 Task: Create a due date automation trigger when advanced on, 2 hours before a card is due add dates due this week.
Action: Mouse moved to (908, 262)
Screenshot: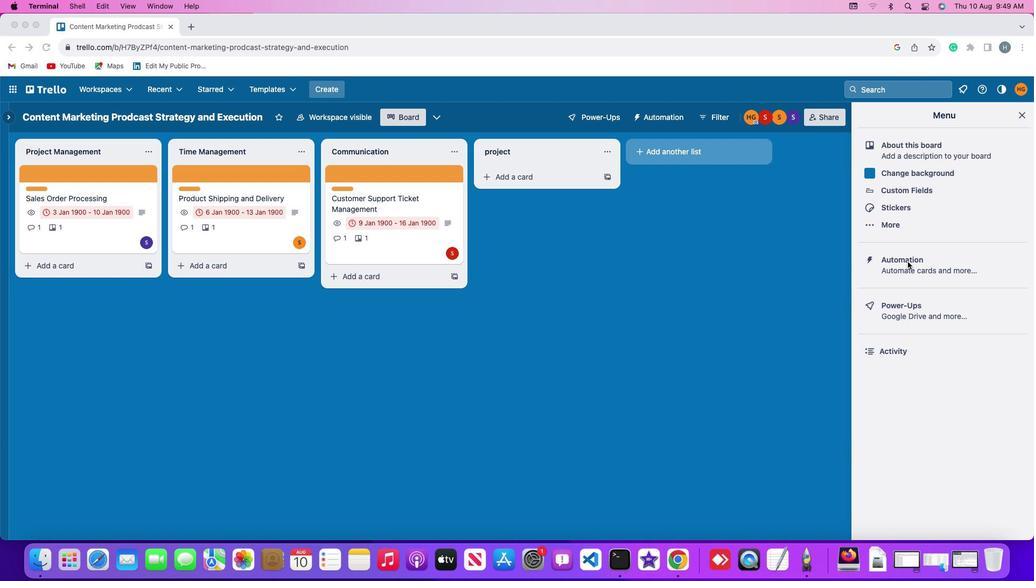 
Action: Mouse pressed left at (908, 262)
Screenshot: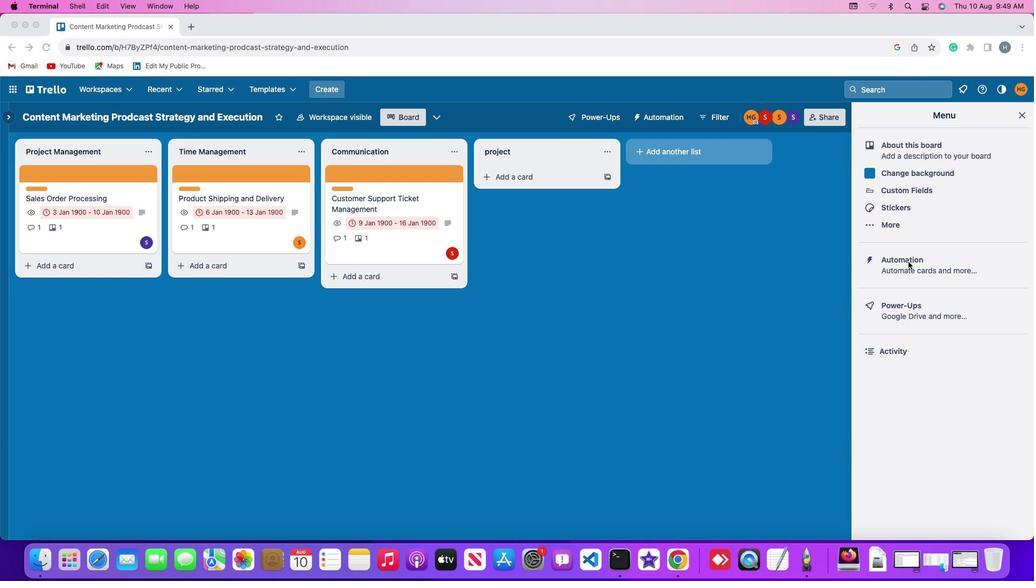 
Action: Mouse pressed left at (908, 262)
Screenshot: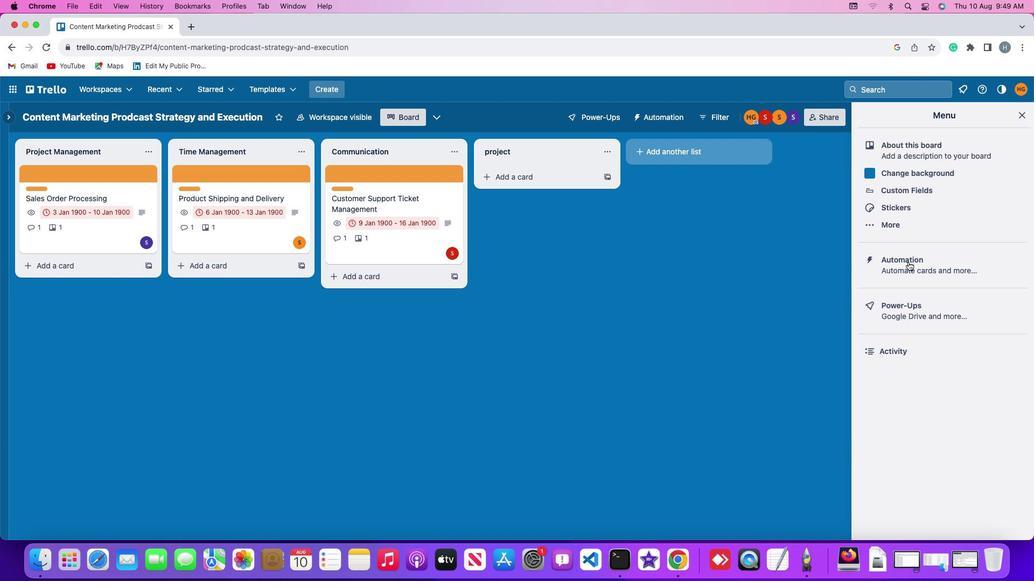 
Action: Mouse moved to (77, 248)
Screenshot: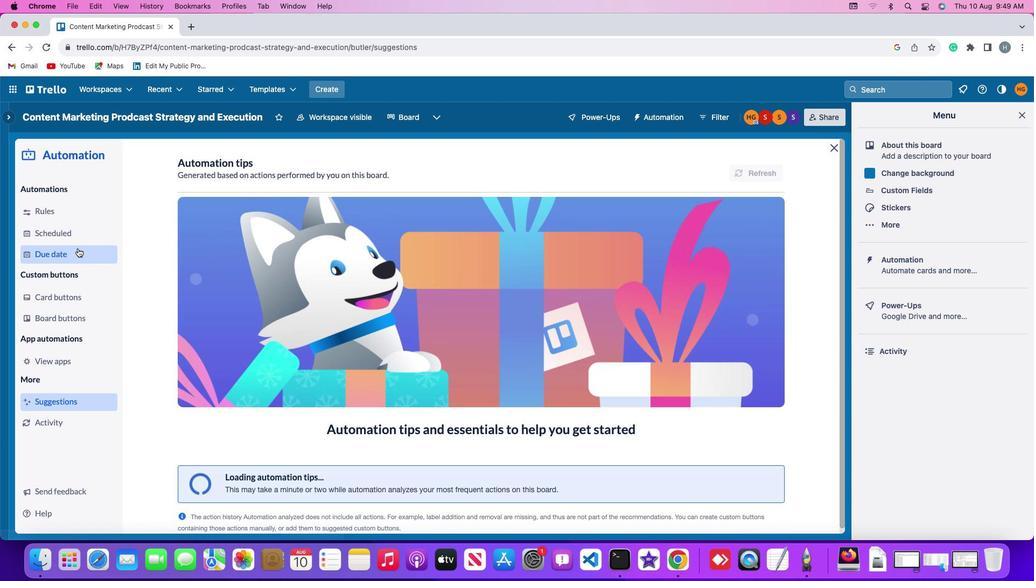 
Action: Mouse pressed left at (77, 248)
Screenshot: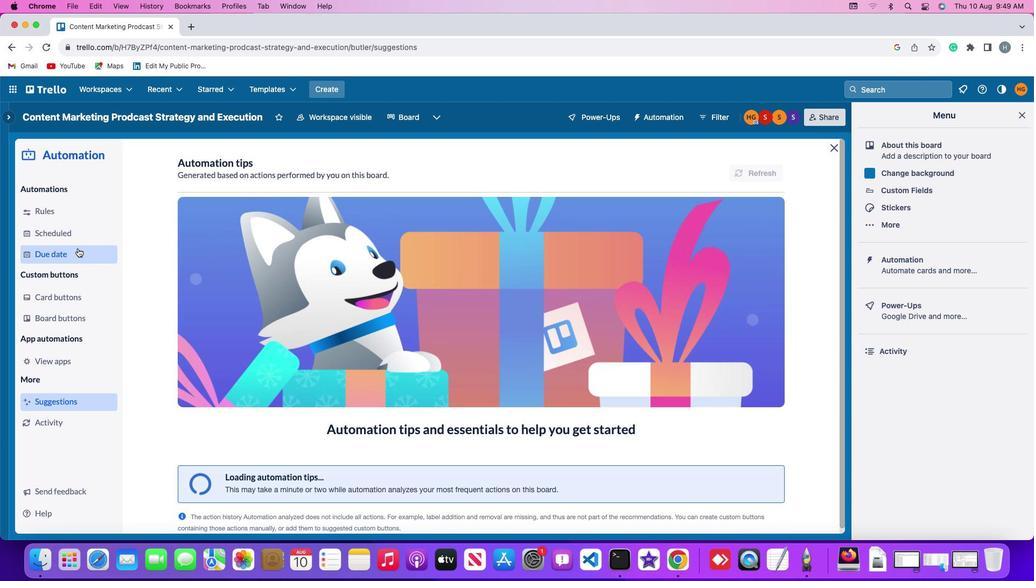 
Action: Mouse moved to (725, 166)
Screenshot: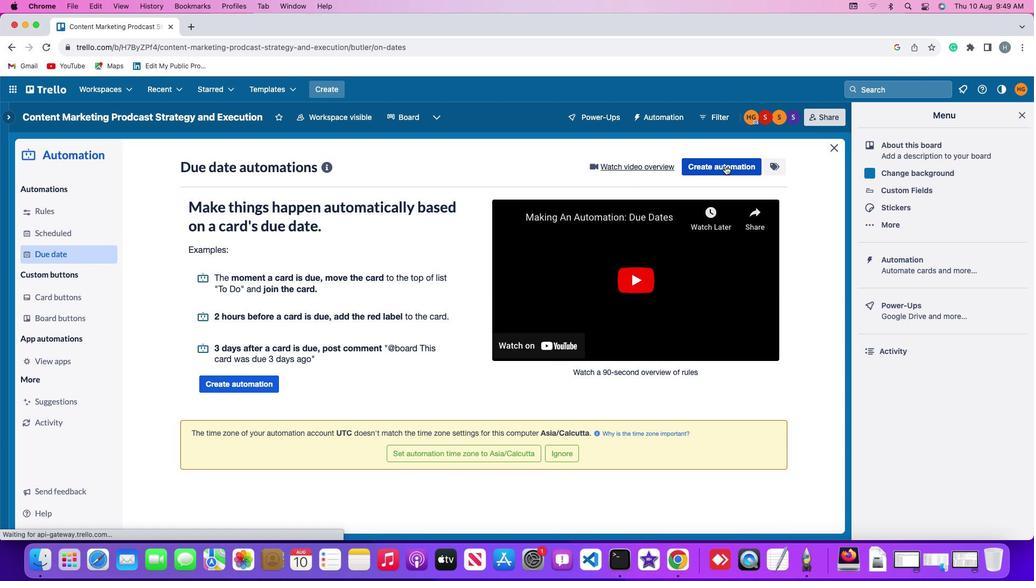 
Action: Mouse pressed left at (725, 166)
Screenshot: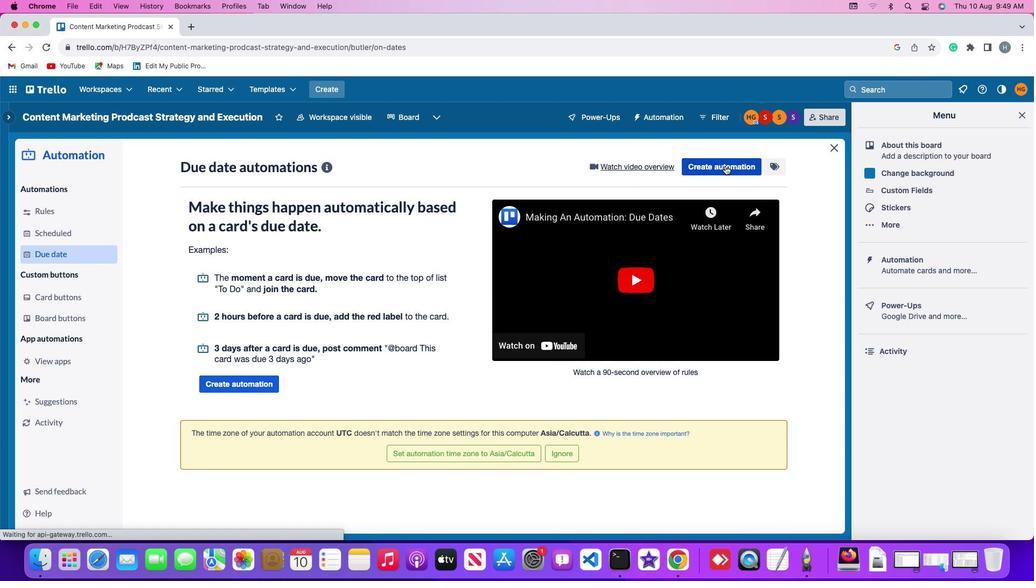 
Action: Mouse moved to (238, 268)
Screenshot: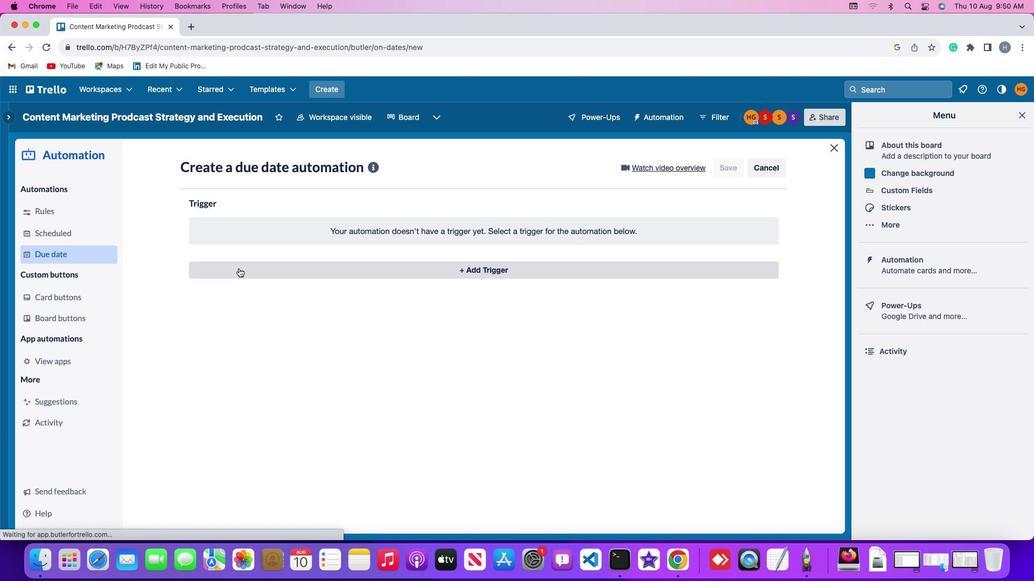 
Action: Mouse pressed left at (238, 268)
Screenshot: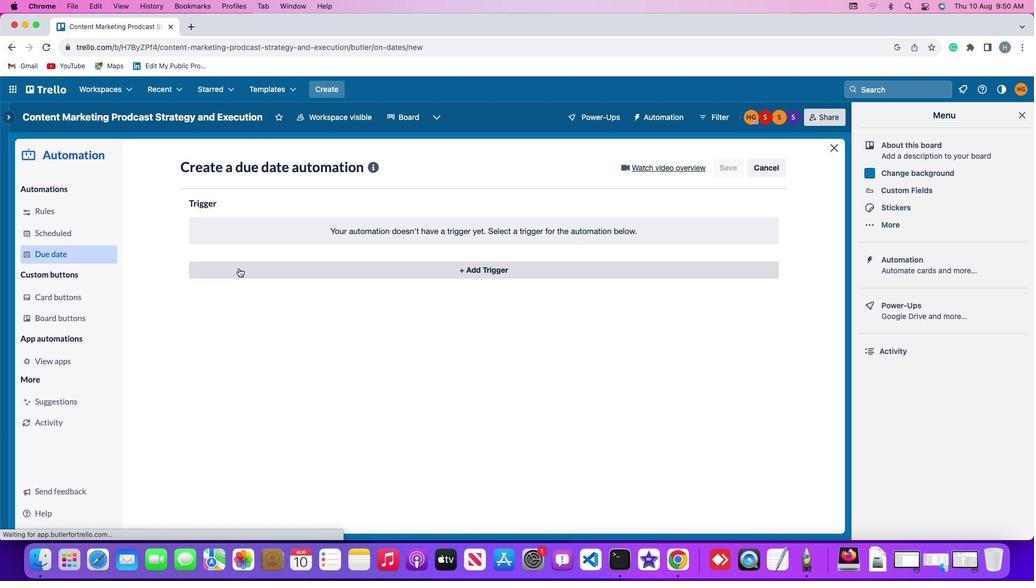 
Action: Mouse moved to (211, 434)
Screenshot: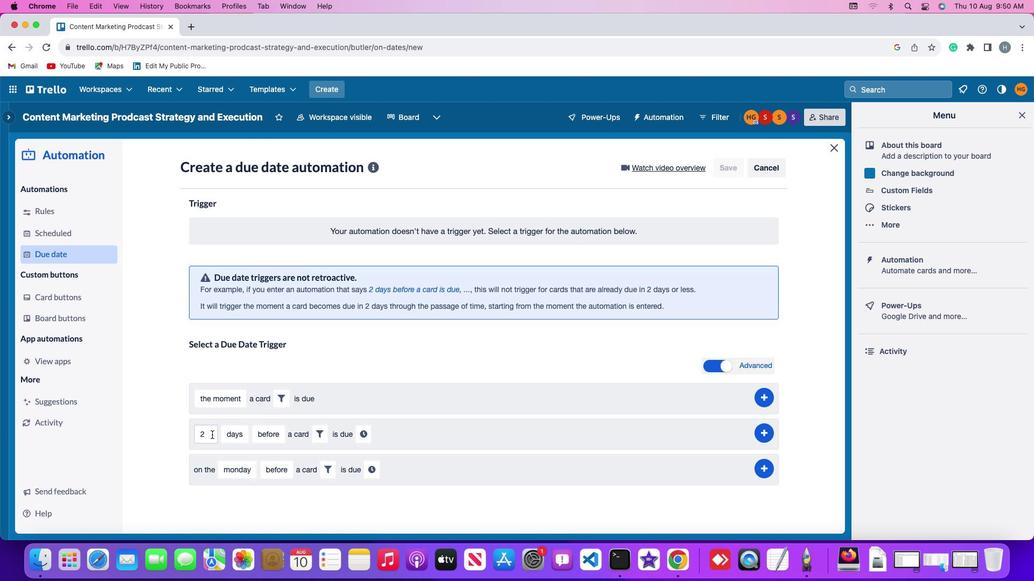 
Action: Mouse pressed left at (211, 434)
Screenshot: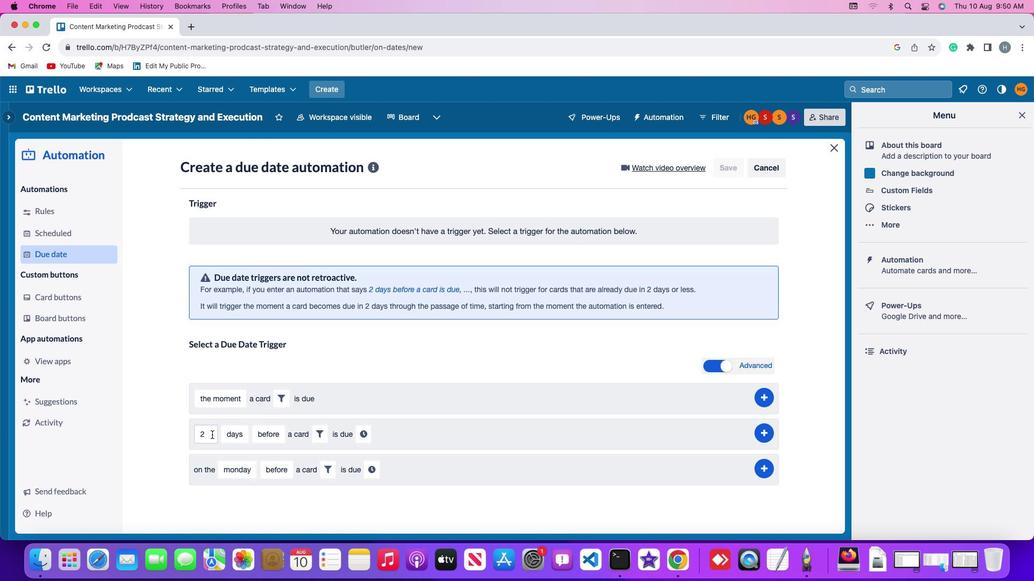 
Action: Mouse moved to (212, 434)
Screenshot: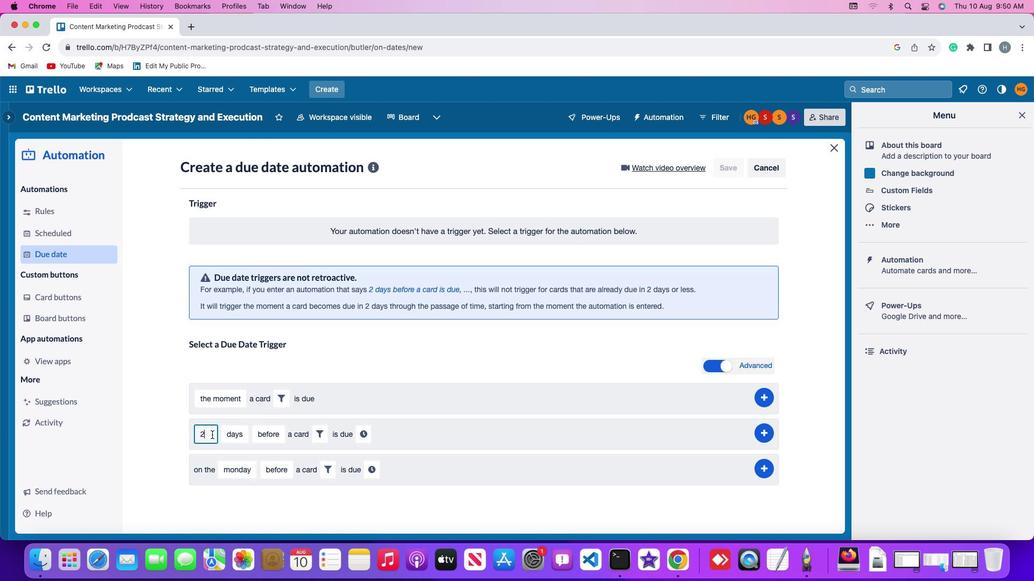 
Action: Key pressed Key.backspace'2'
Screenshot: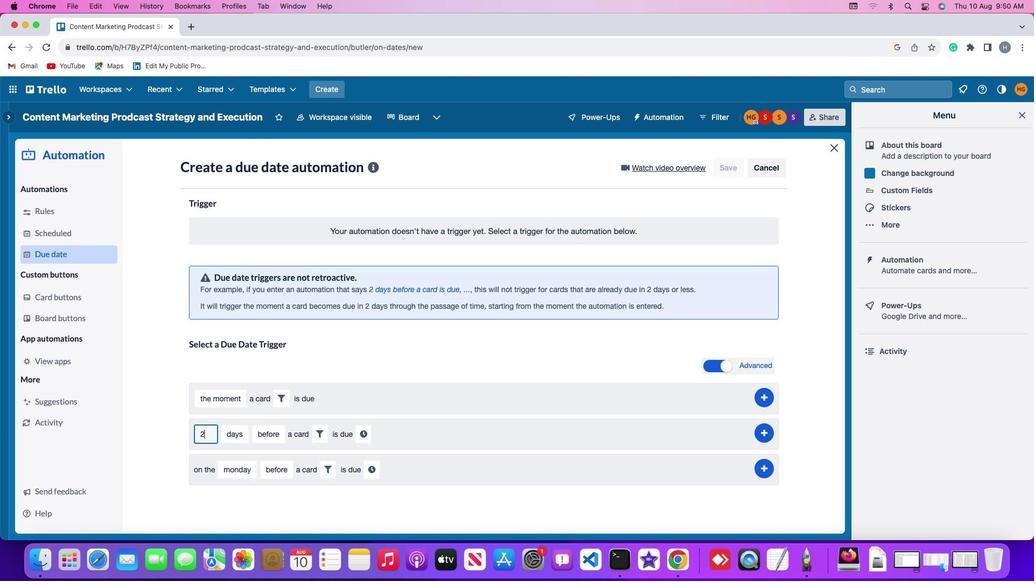 
Action: Mouse moved to (232, 433)
Screenshot: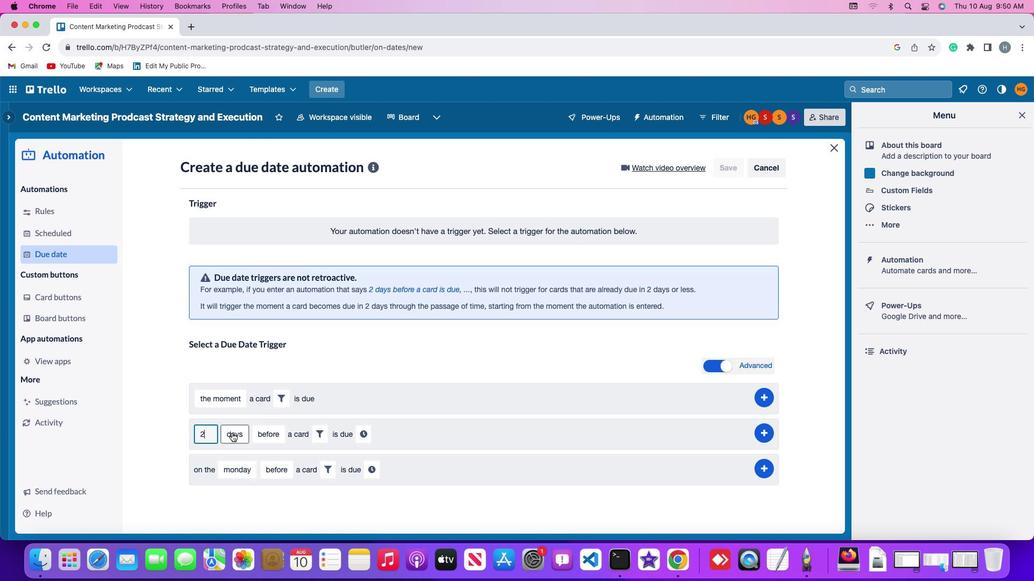 
Action: Mouse pressed left at (232, 433)
Screenshot: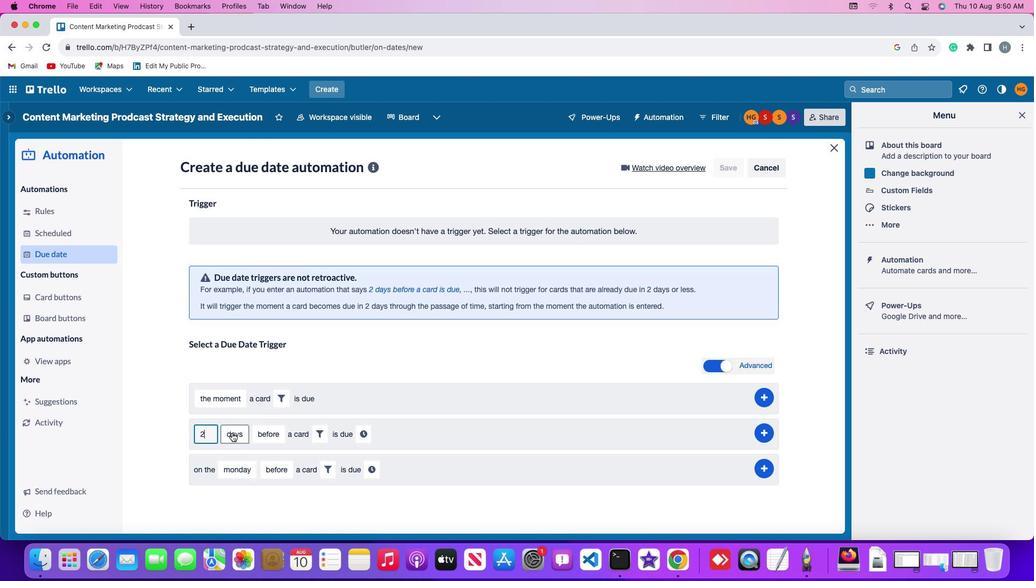 
Action: Mouse moved to (239, 497)
Screenshot: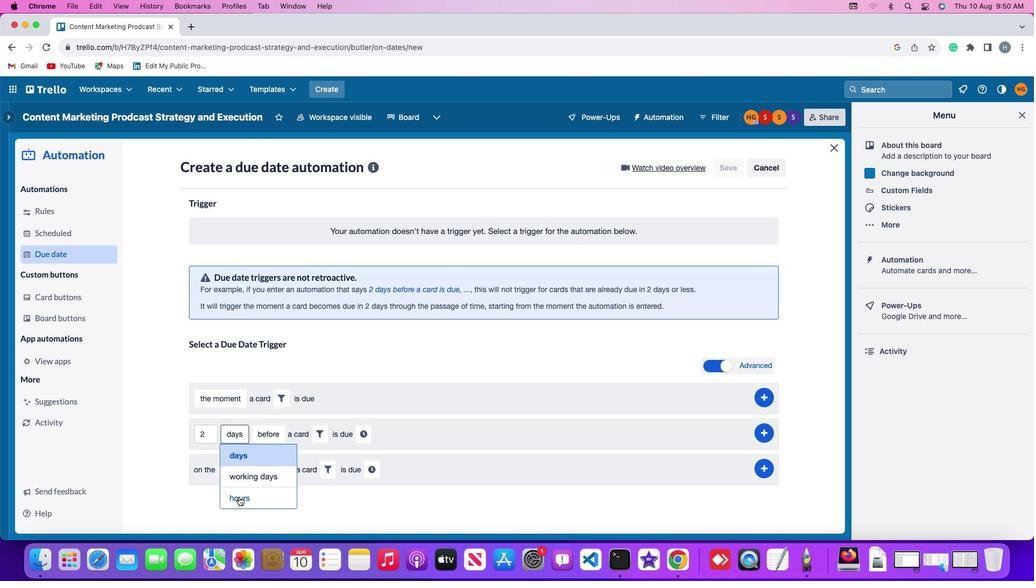 
Action: Mouse pressed left at (239, 497)
Screenshot: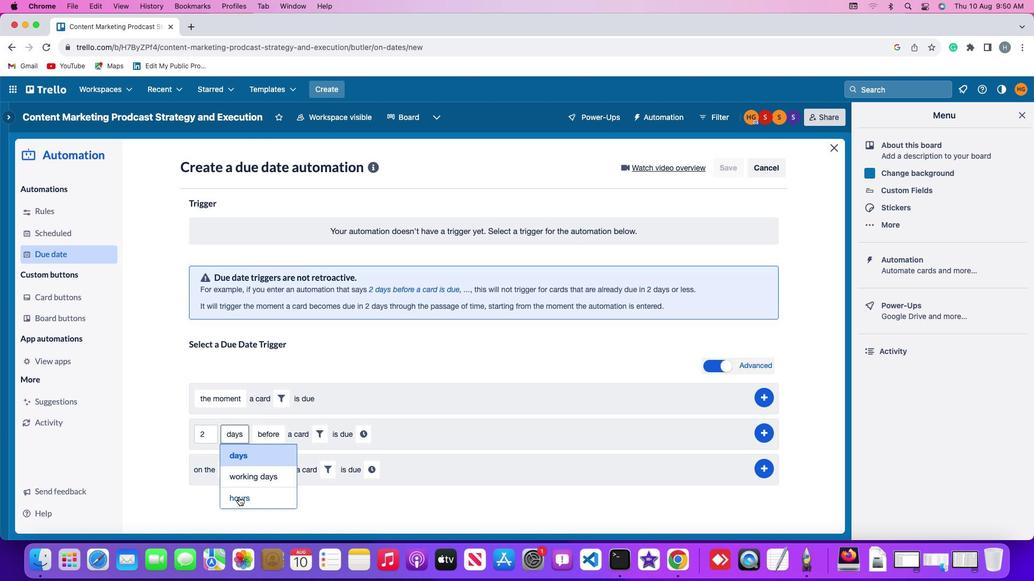 
Action: Mouse moved to (274, 435)
Screenshot: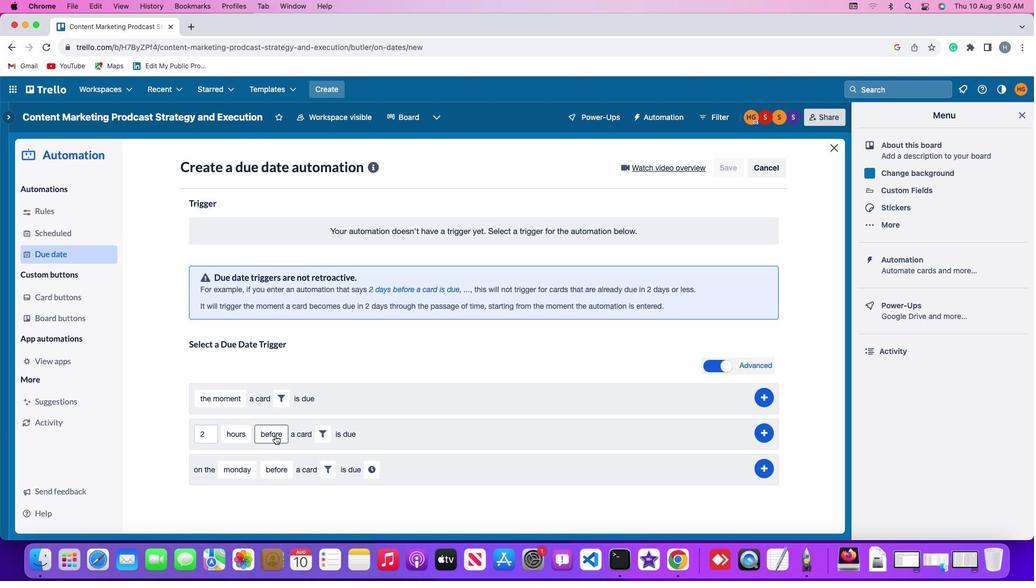
Action: Mouse pressed left at (274, 435)
Screenshot: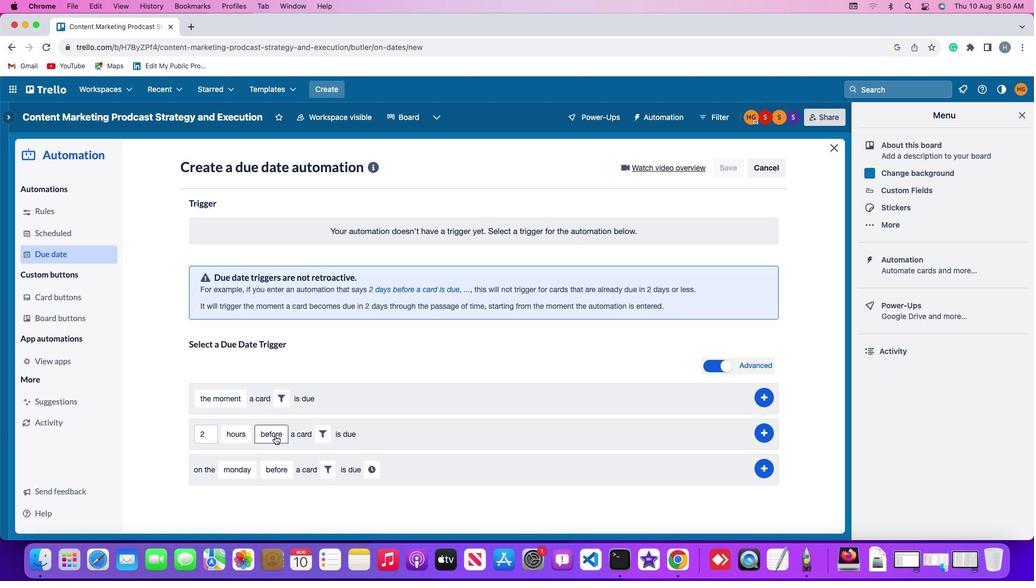 
Action: Mouse moved to (278, 453)
Screenshot: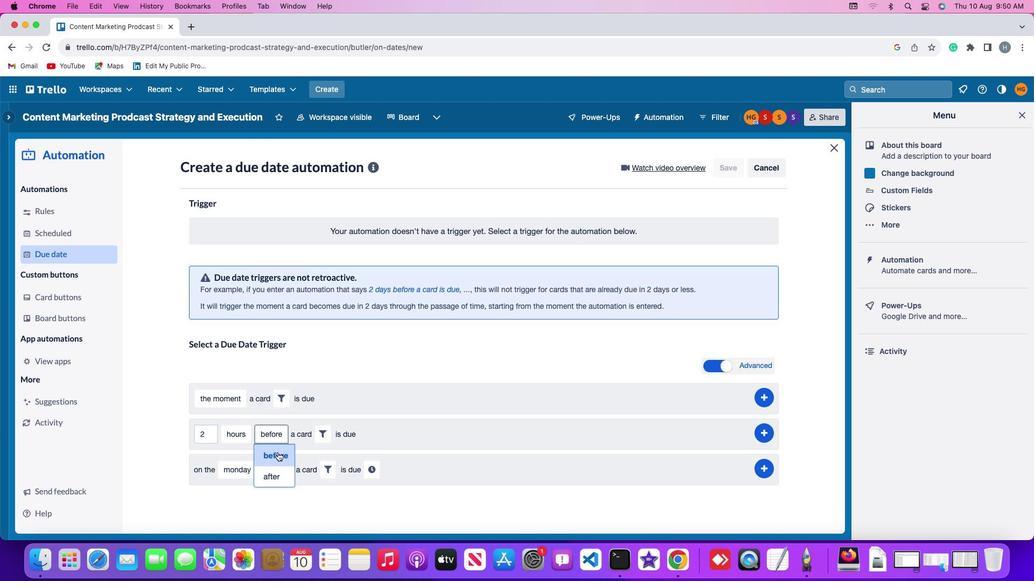 
Action: Mouse pressed left at (278, 453)
Screenshot: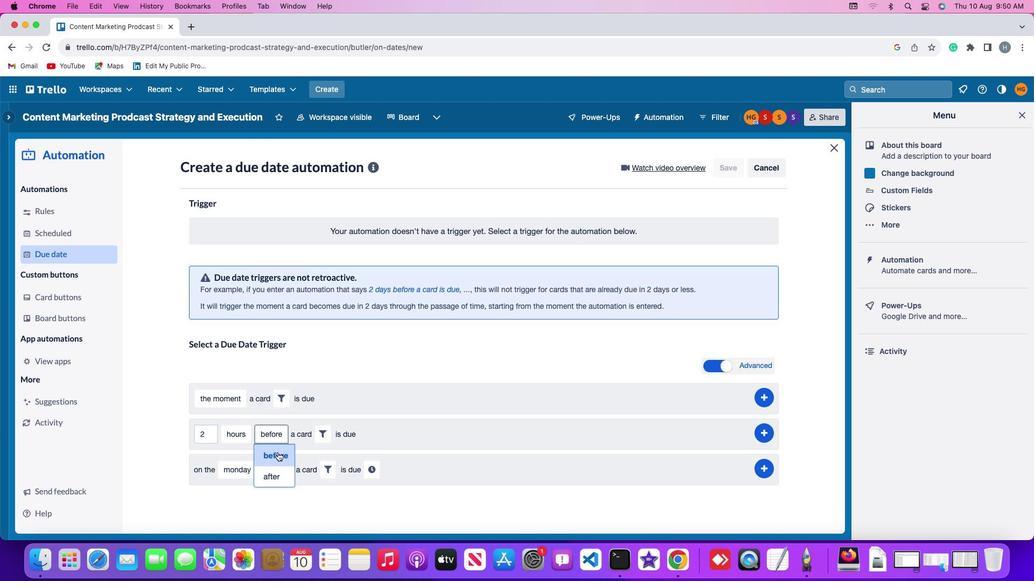 
Action: Mouse moved to (321, 431)
Screenshot: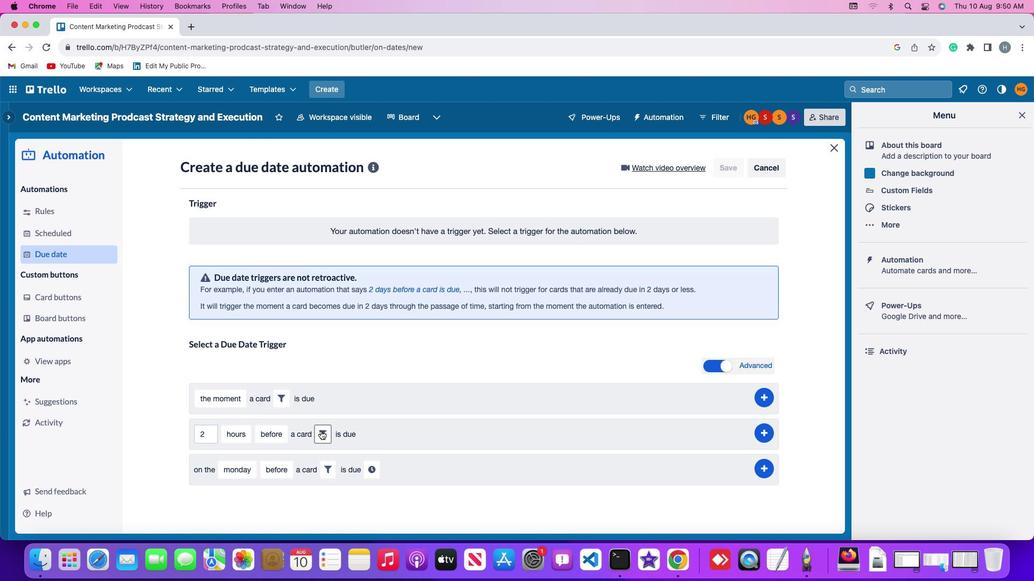 
Action: Mouse pressed left at (321, 431)
Screenshot: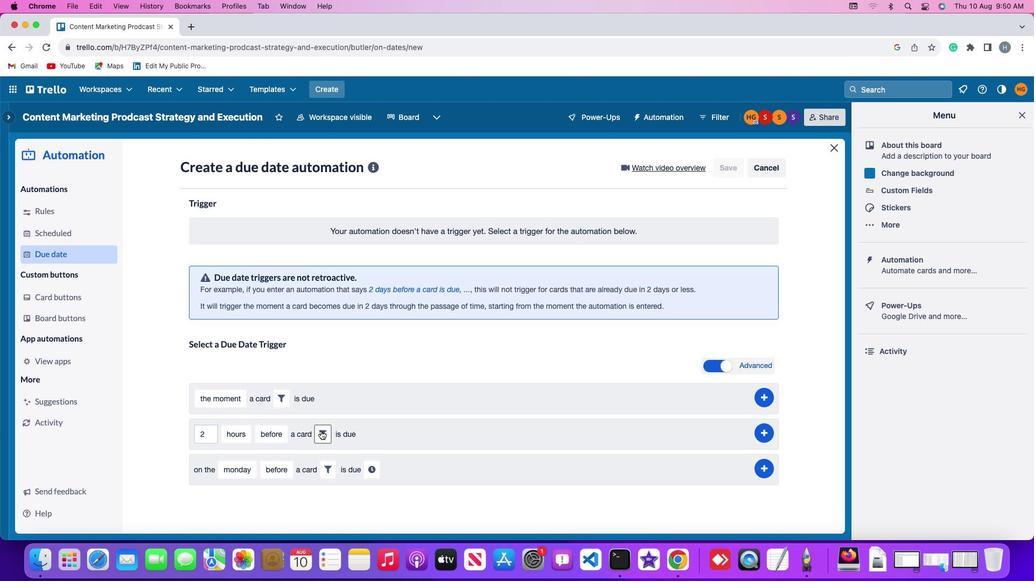 
Action: Mouse moved to (382, 473)
Screenshot: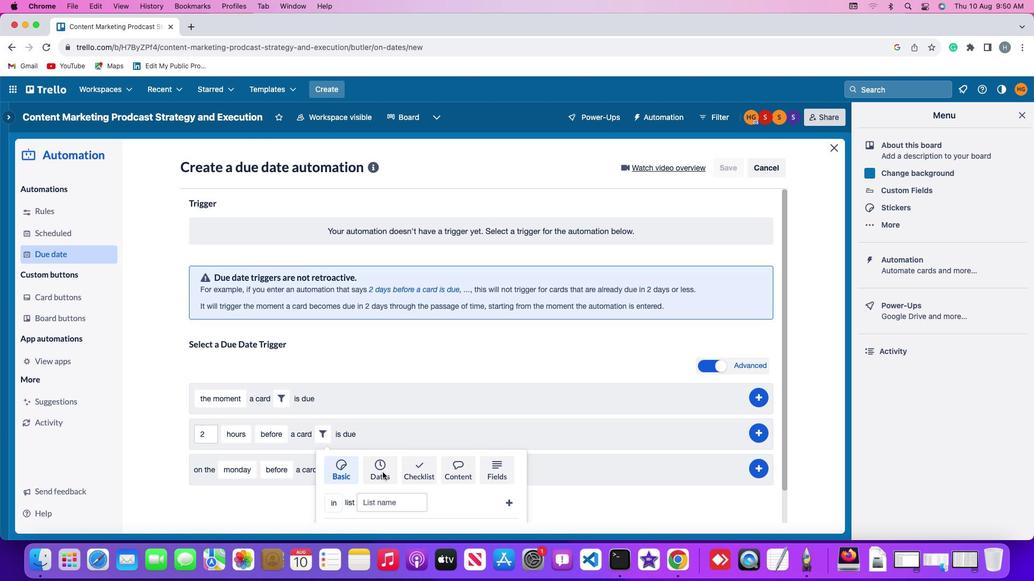
Action: Mouse pressed left at (382, 473)
Screenshot: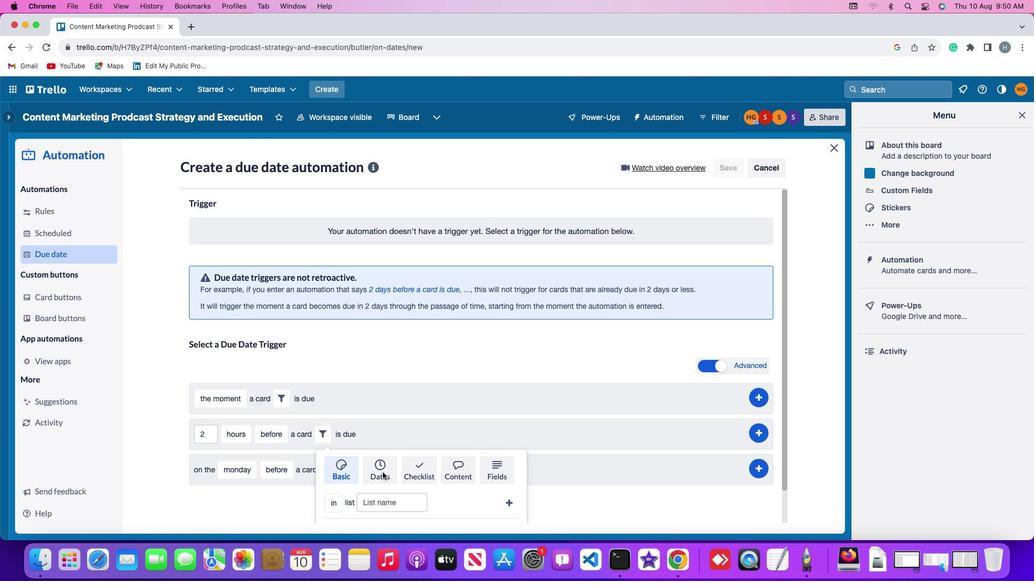 
Action: Mouse moved to (279, 494)
Screenshot: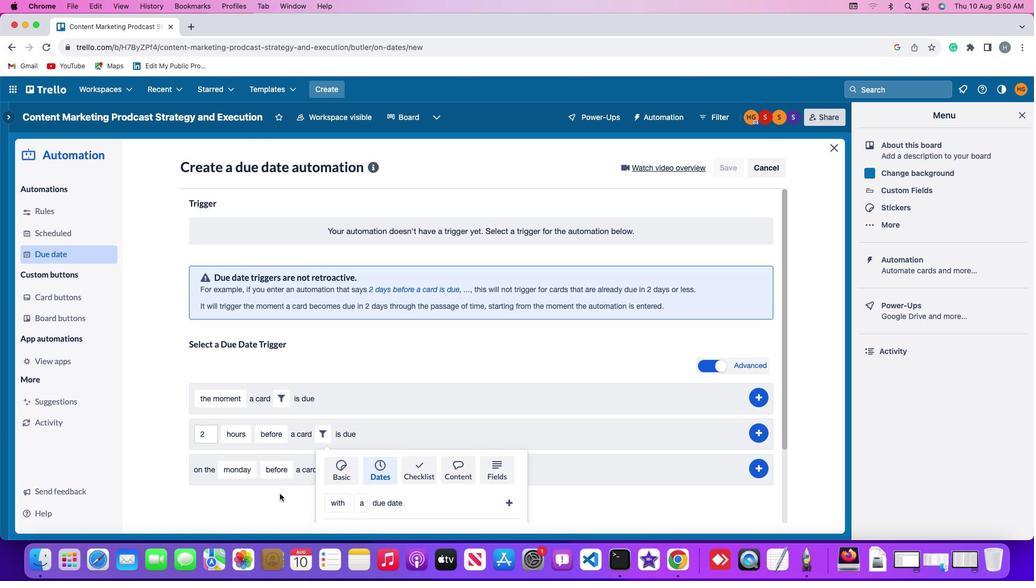 
Action: Mouse scrolled (279, 494) with delta (0, 0)
Screenshot: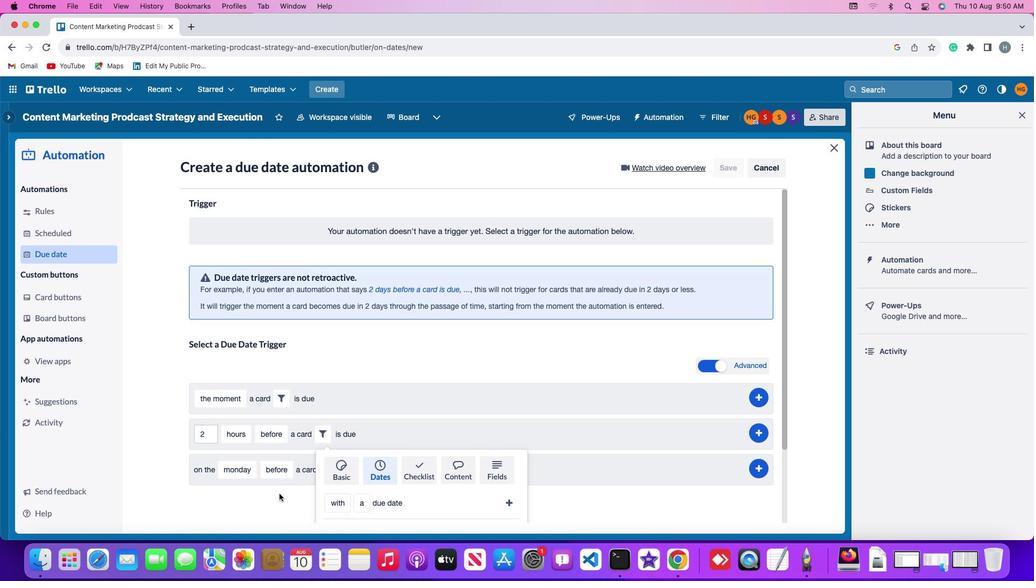 
Action: Mouse scrolled (279, 494) with delta (0, 0)
Screenshot: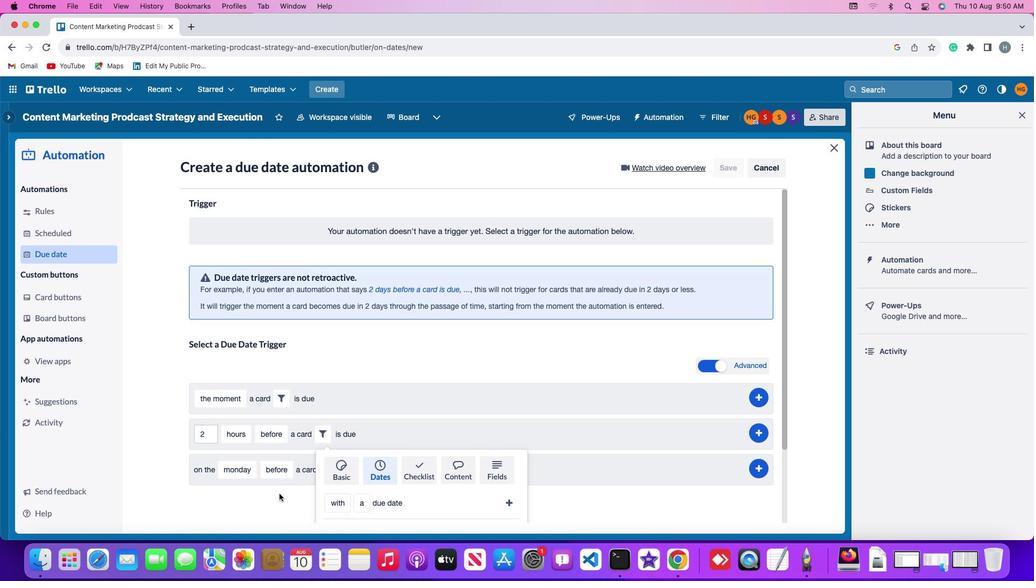 
Action: Mouse moved to (279, 494)
Screenshot: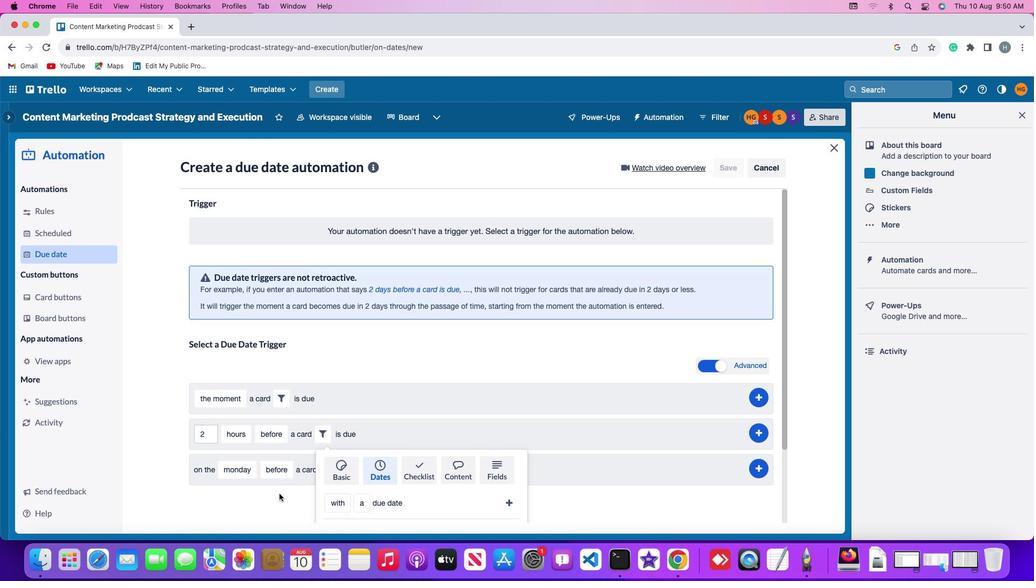 
Action: Mouse scrolled (279, 494) with delta (0, -1)
Screenshot: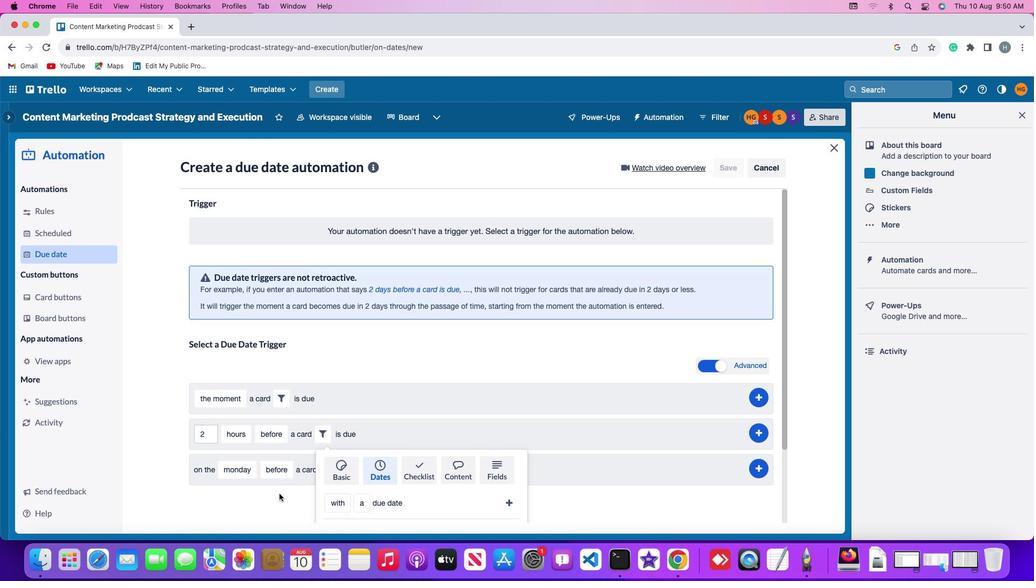 
Action: Mouse moved to (279, 494)
Screenshot: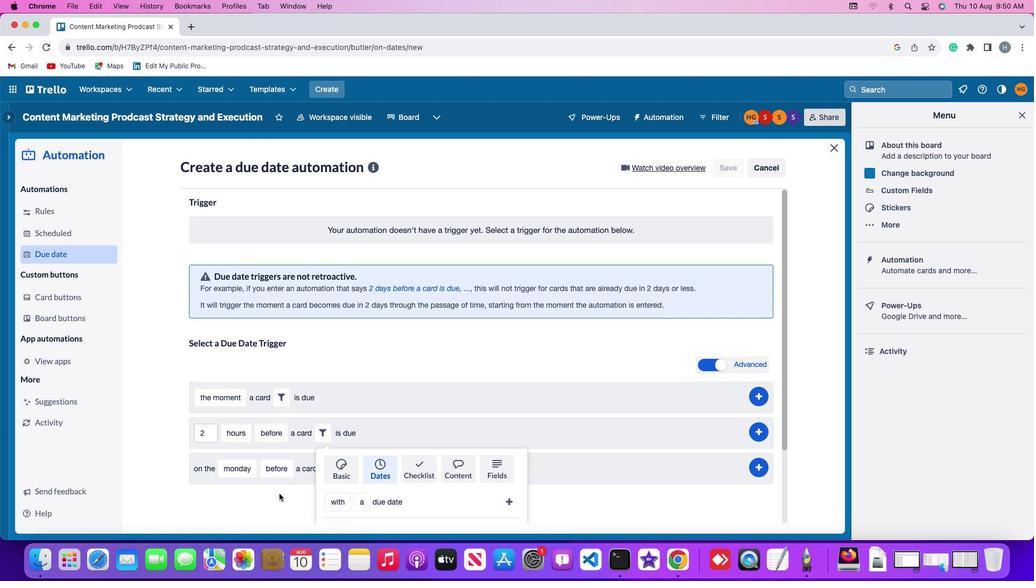 
Action: Mouse scrolled (279, 494) with delta (0, -2)
Screenshot: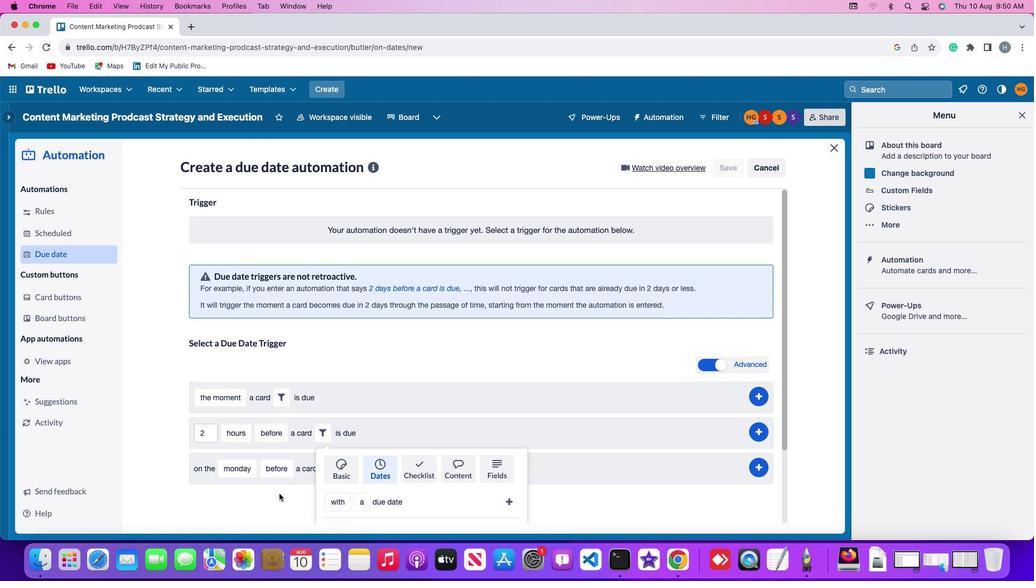 
Action: Mouse moved to (279, 494)
Screenshot: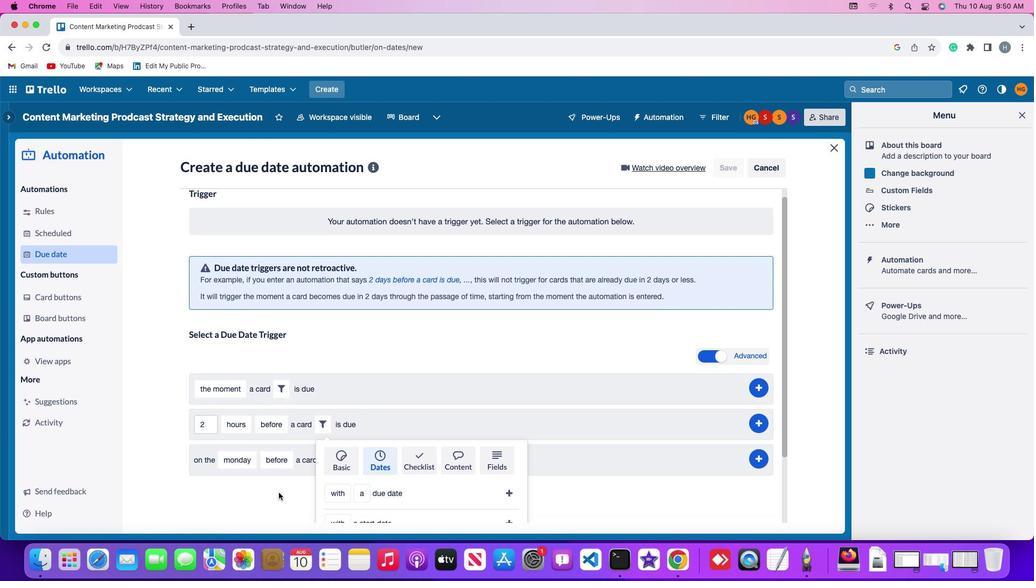 
Action: Mouse scrolled (279, 494) with delta (0, -3)
Screenshot: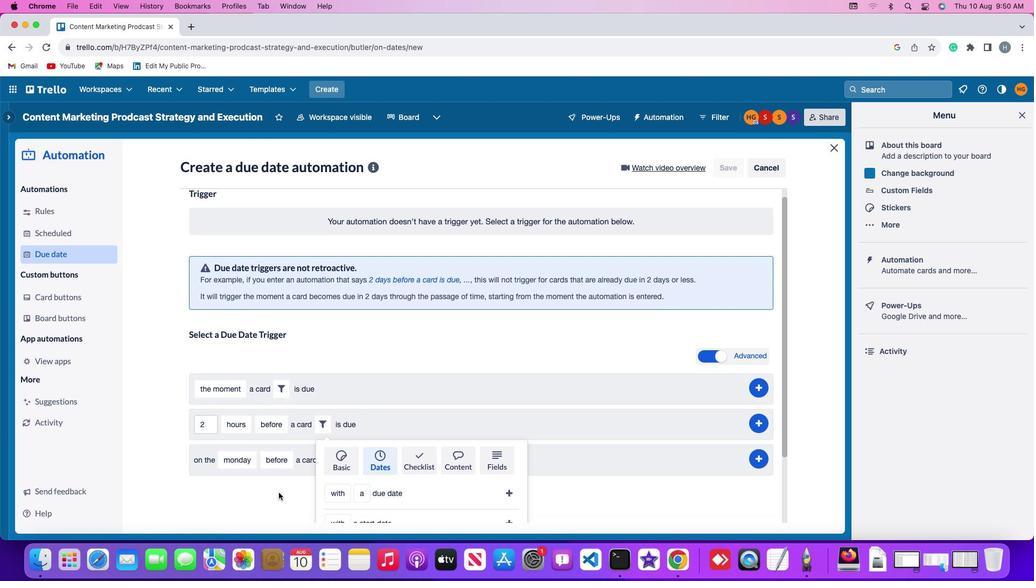 
Action: Mouse moved to (279, 493)
Screenshot: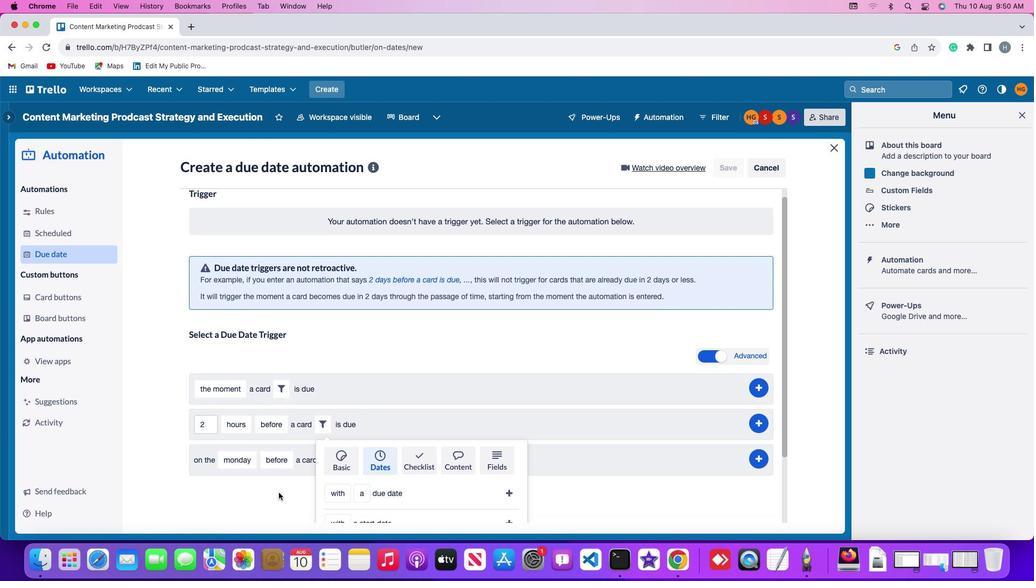 
Action: Mouse scrolled (279, 493) with delta (0, -3)
Screenshot: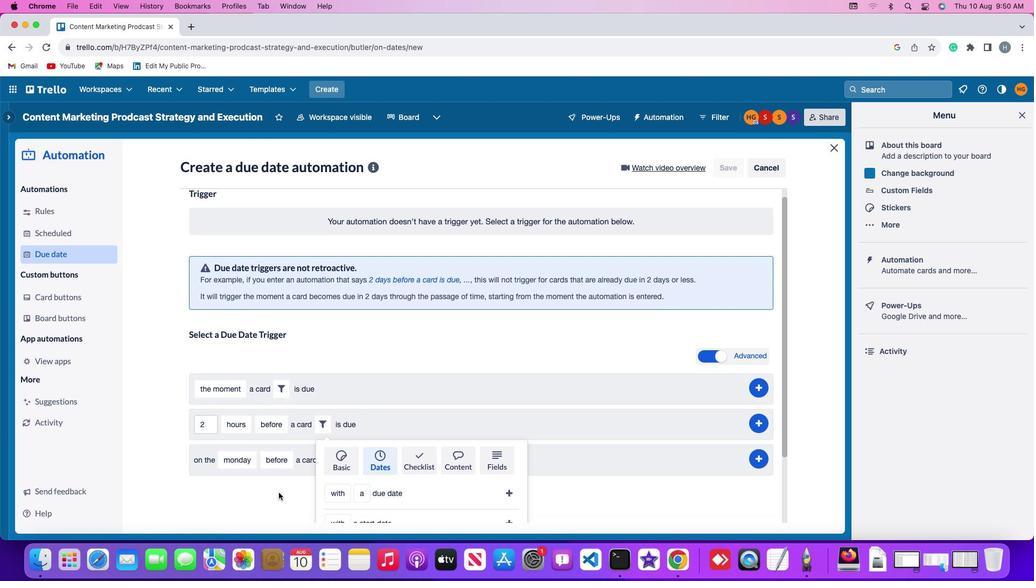 
Action: Mouse moved to (276, 492)
Screenshot: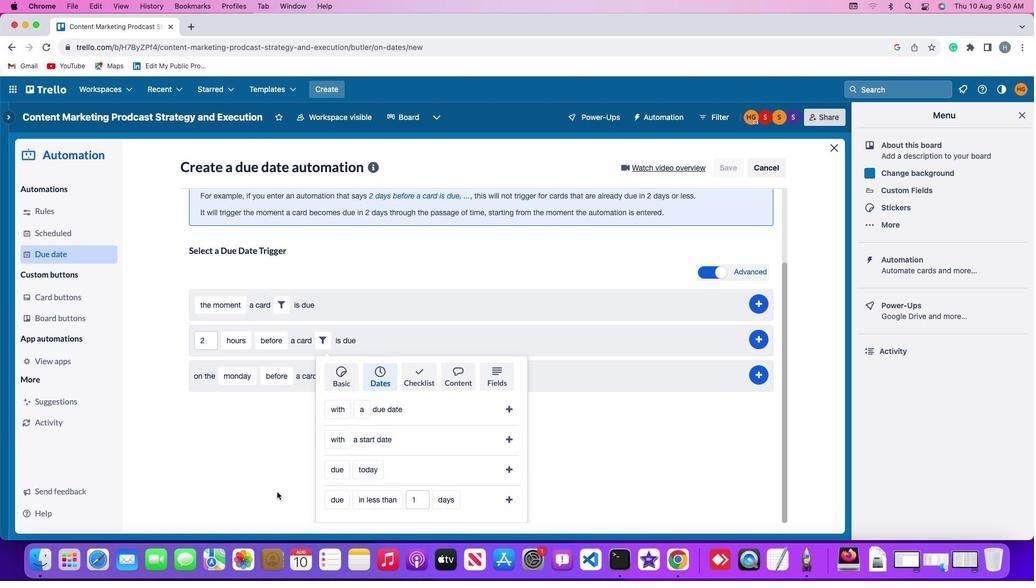 
Action: Mouse scrolled (276, 492) with delta (0, 0)
Screenshot: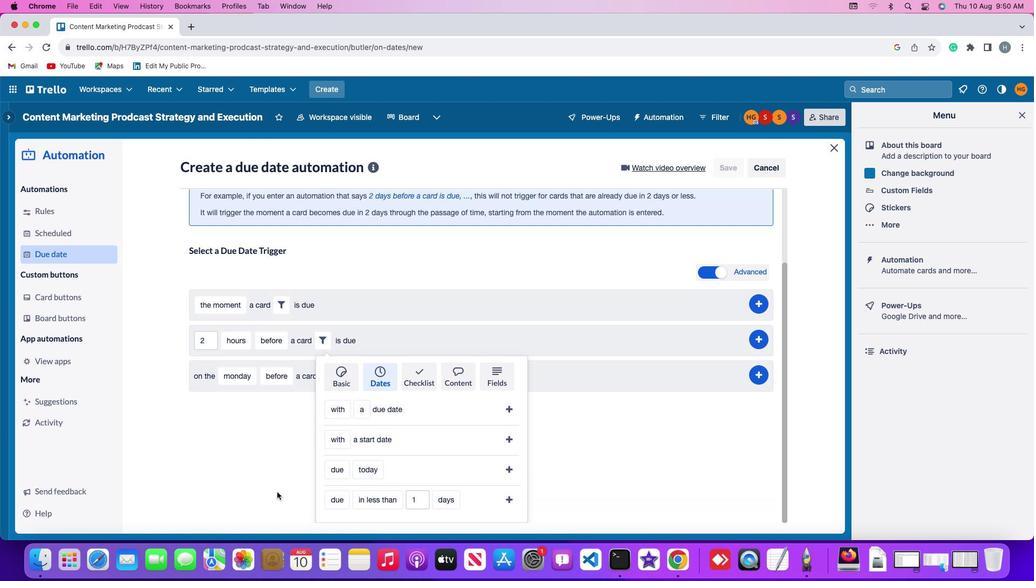 
Action: Mouse scrolled (276, 492) with delta (0, 0)
Screenshot: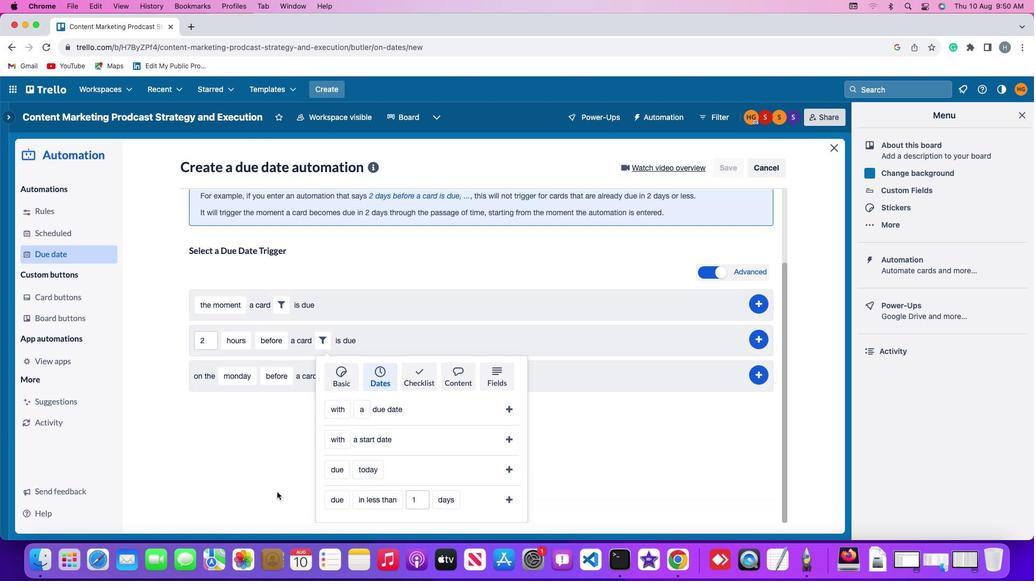 
Action: Mouse moved to (276, 491)
Screenshot: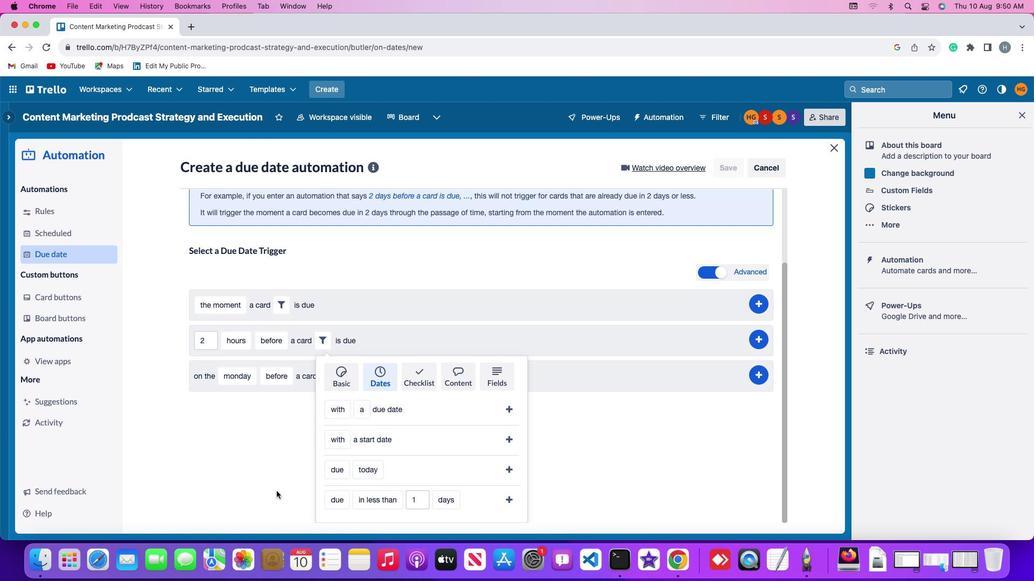 
Action: Mouse scrolled (276, 491) with delta (0, -1)
Screenshot: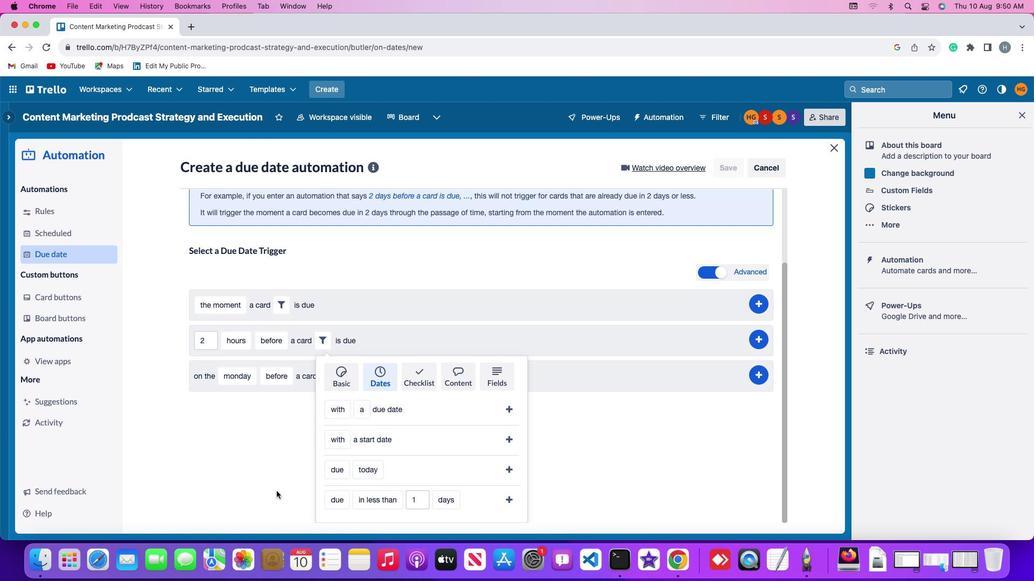 
Action: Mouse moved to (339, 472)
Screenshot: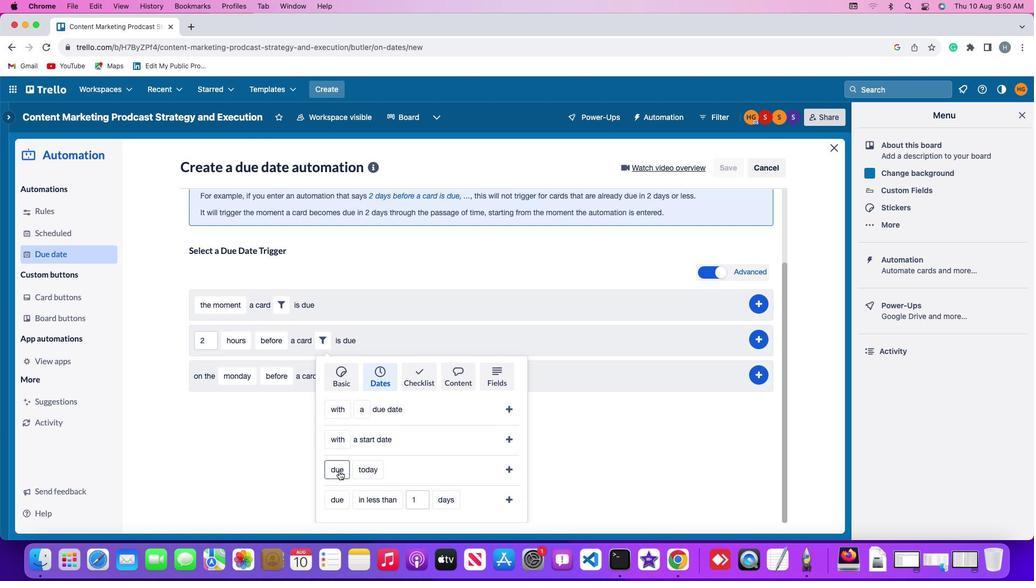 
Action: Mouse pressed left at (339, 472)
Screenshot: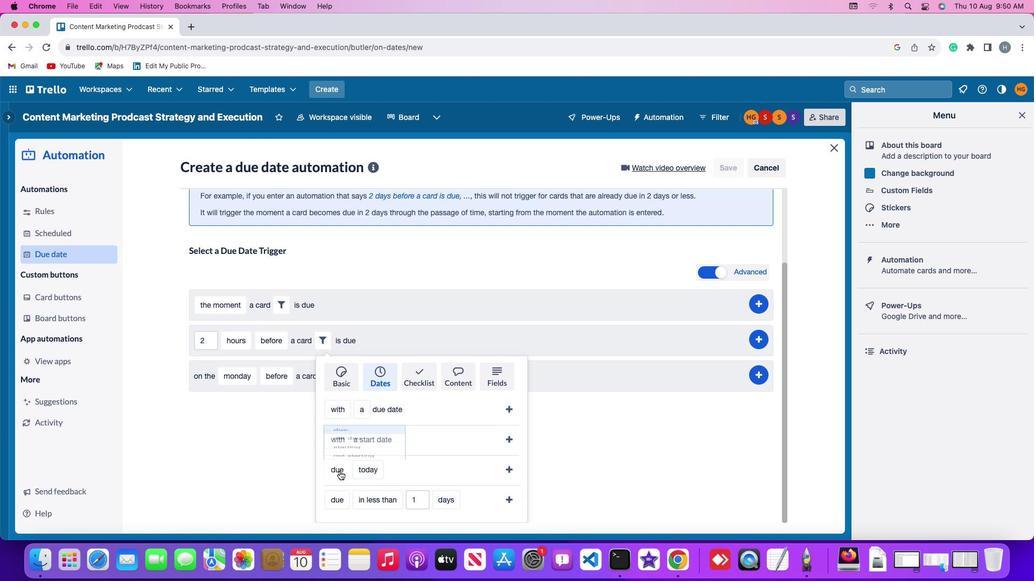 
Action: Mouse moved to (352, 386)
Screenshot: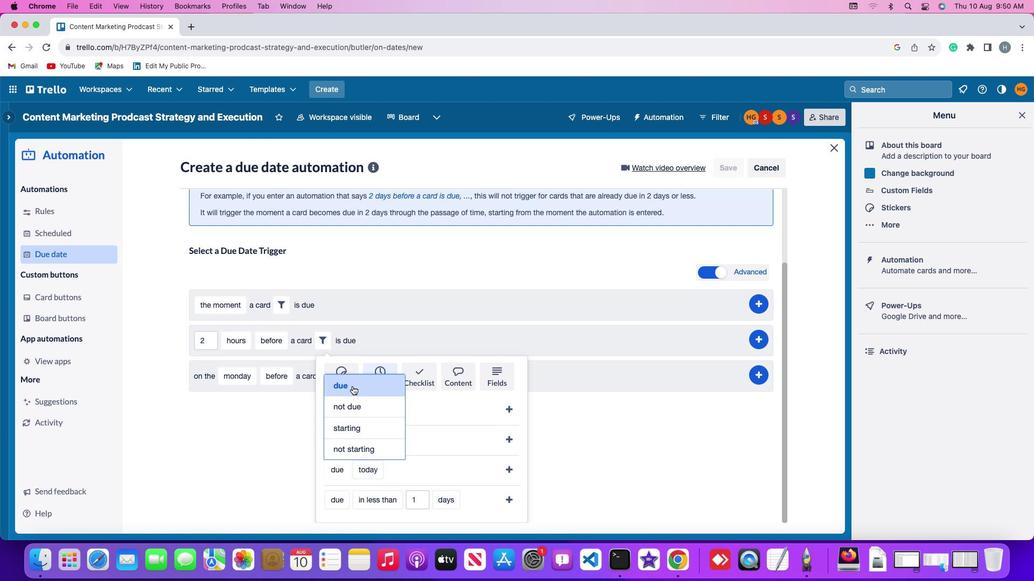 
Action: Mouse pressed left at (352, 386)
Screenshot: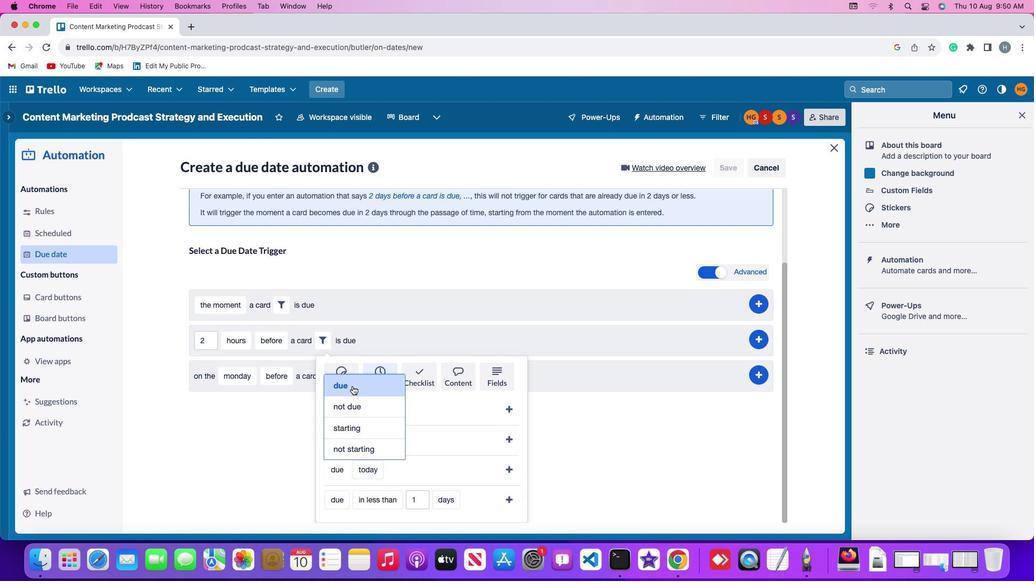 
Action: Mouse moved to (366, 468)
Screenshot: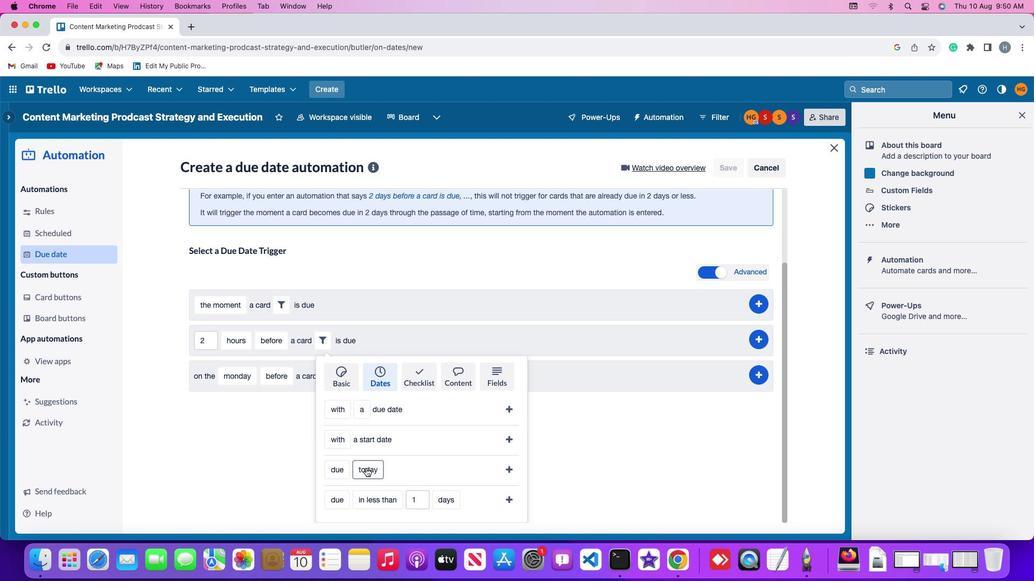 
Action: Mouse pressed left at (366, 468)
Screenshot: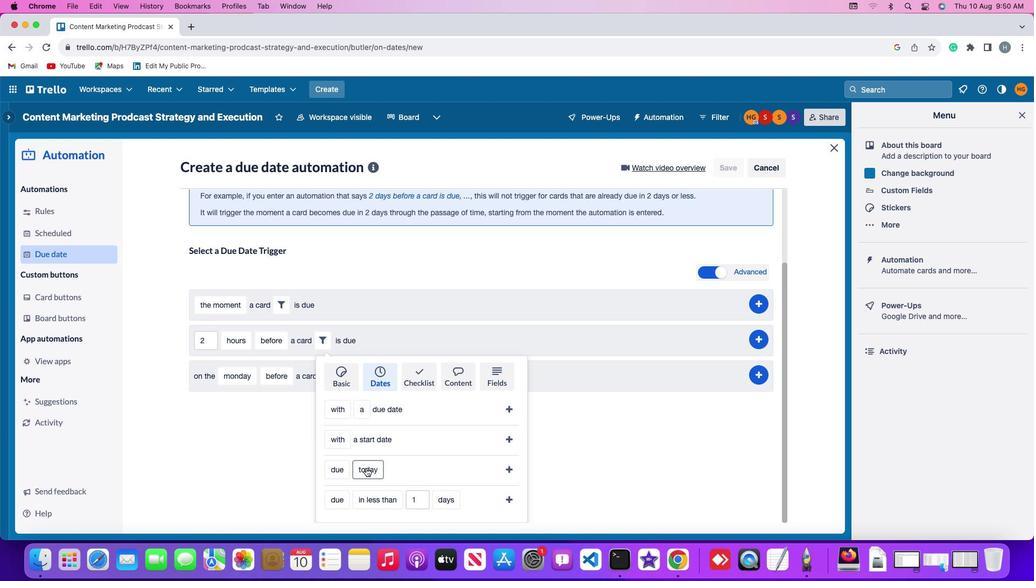 
Action: Mouse moved to (387, 383)
Screenshot: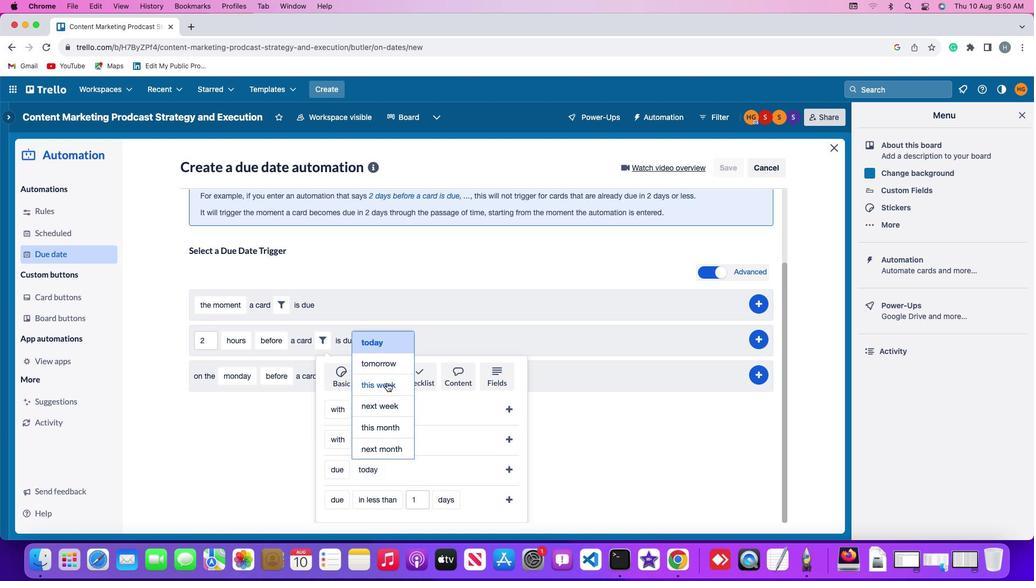 
Action: Mouse pressed left at (387, 383)
Screenshot: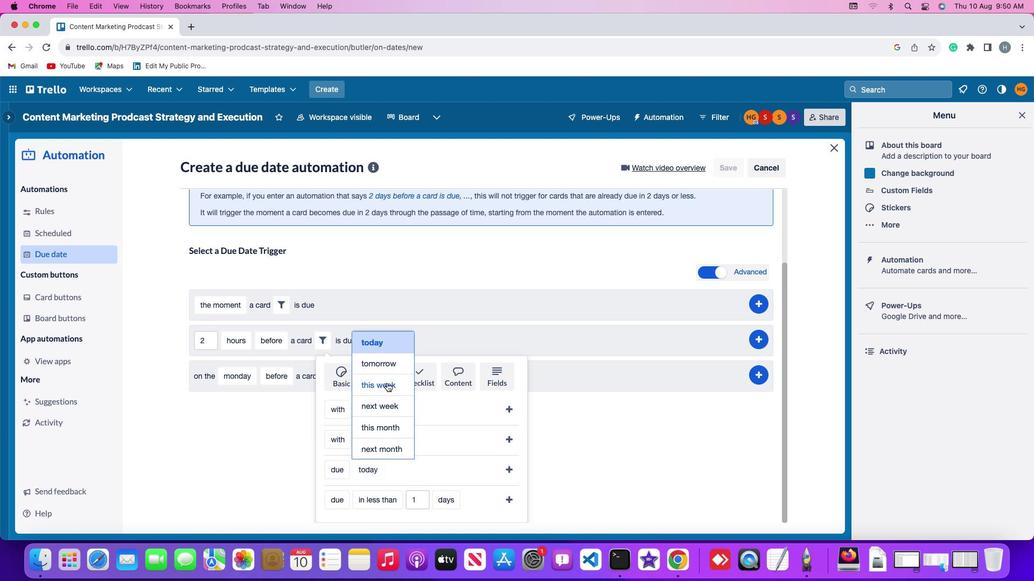 
Action: Mouse moved to (511, 468)
Screenshot: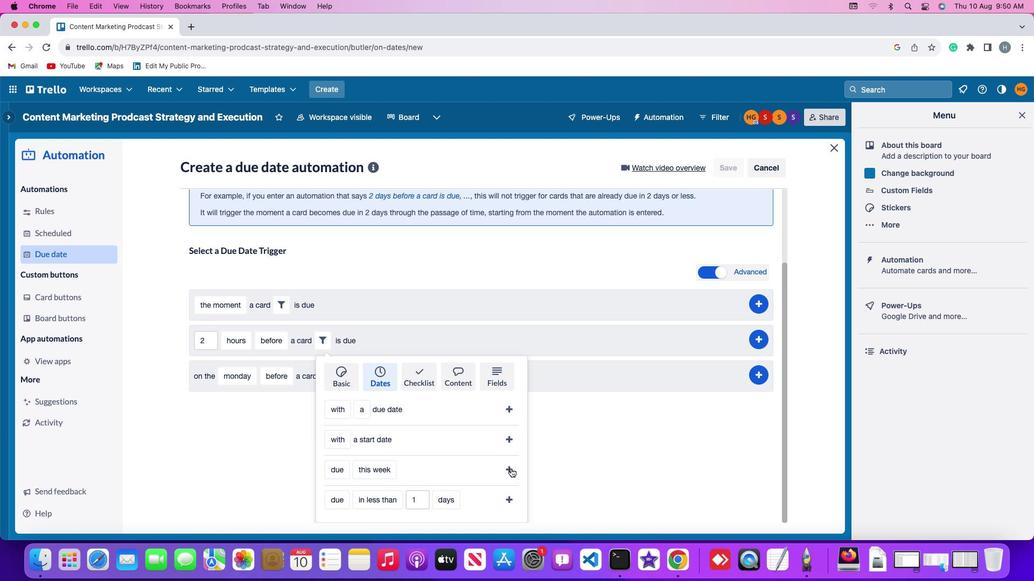 
Action: Mouse pressed left at (511, 468)
Screenshot: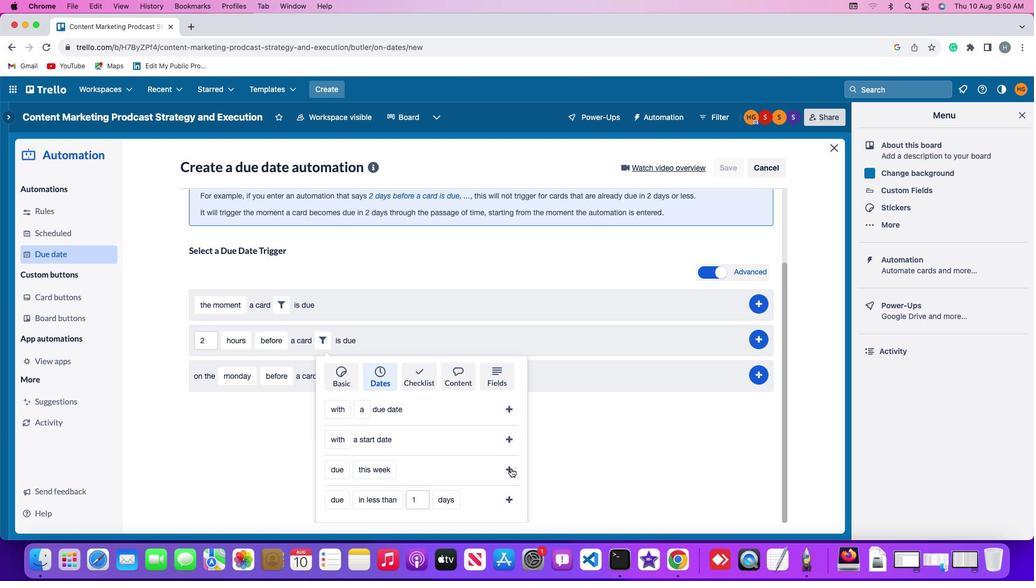 
Action: Mouse moved to (764, 432)
Screenshot: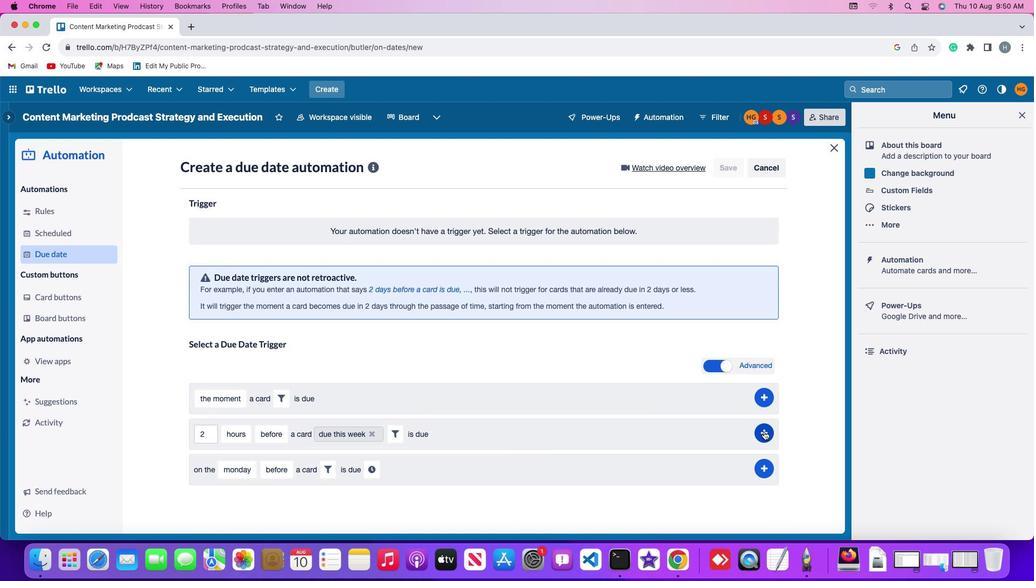 
Action: Mouse pressed left at (764, 432)
Screenshot: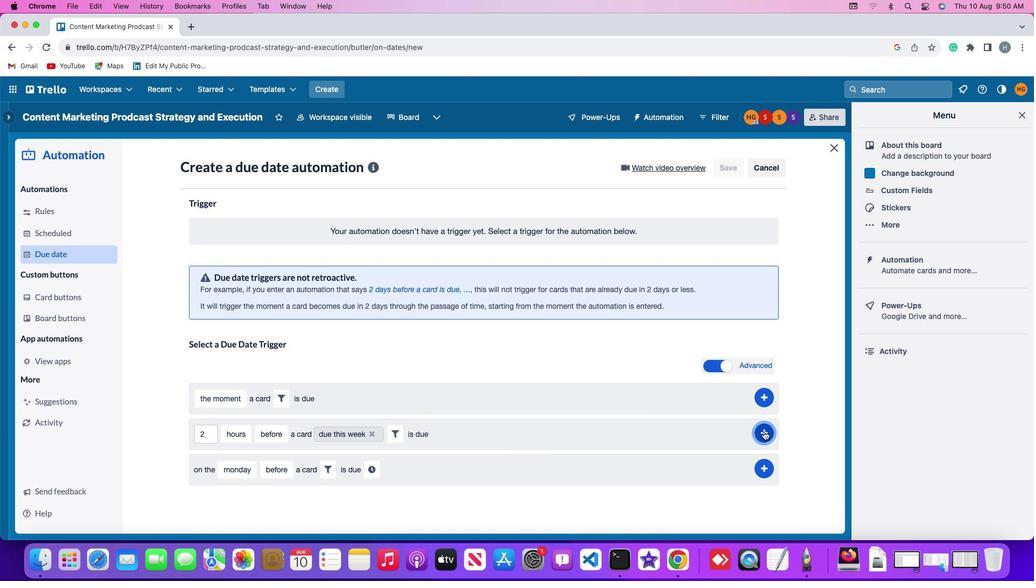 
Action: Mouse moved to (821, 335)
Screenshot: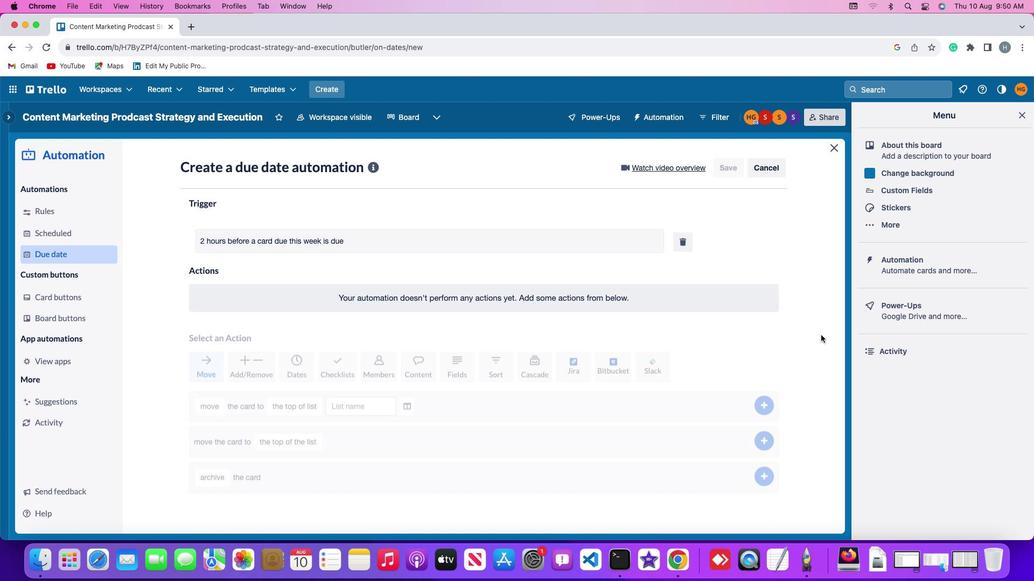 
